 Task: Choose the add item option in the analysis type shed paths.
Action: Mouse moved to (13, 510)
Screenshot: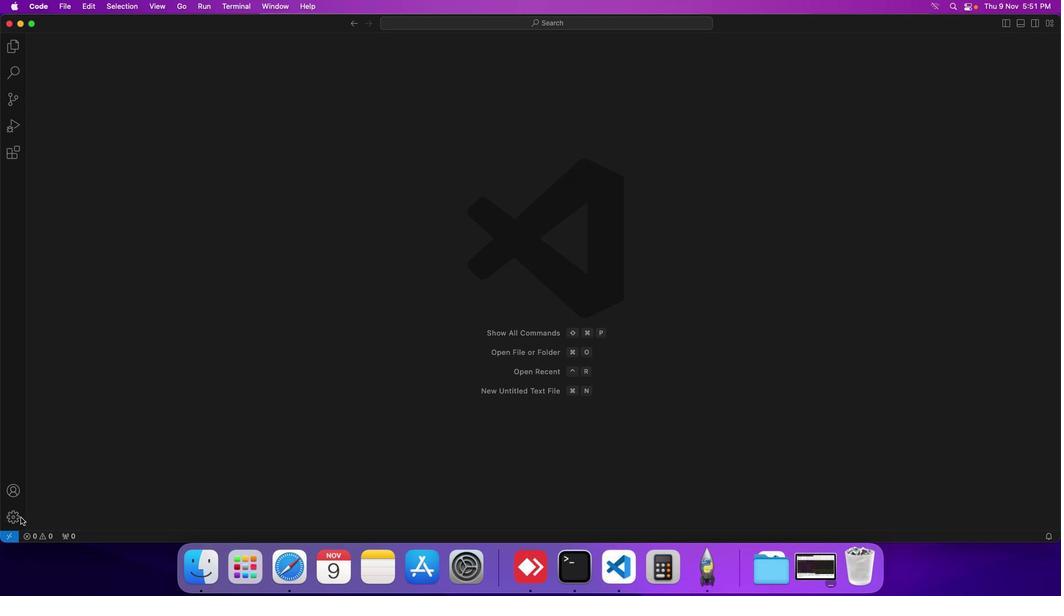 
Action: Mouse pressed left at (13, 510)
Screenshot: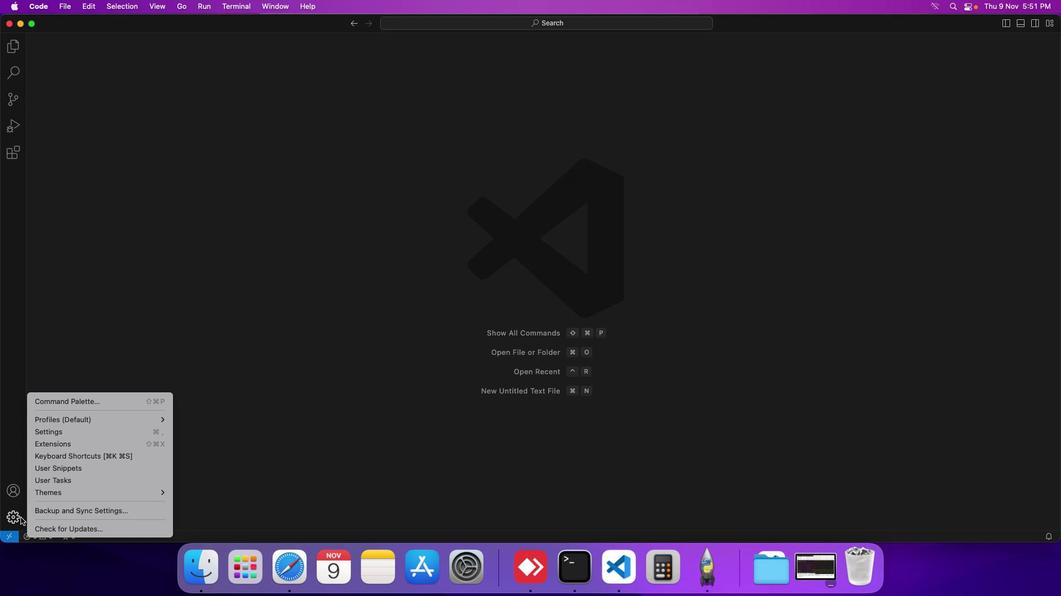 
Action: Mouse moved to (46, 427)
Screenshot: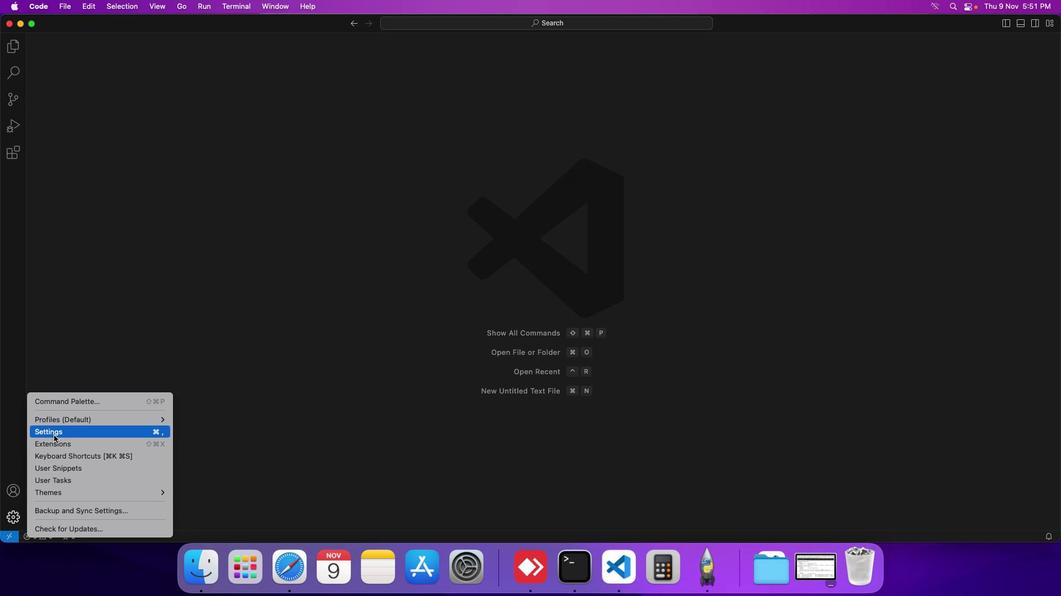 
Action: Mouse pressed left at (46, 427)
Screenshot: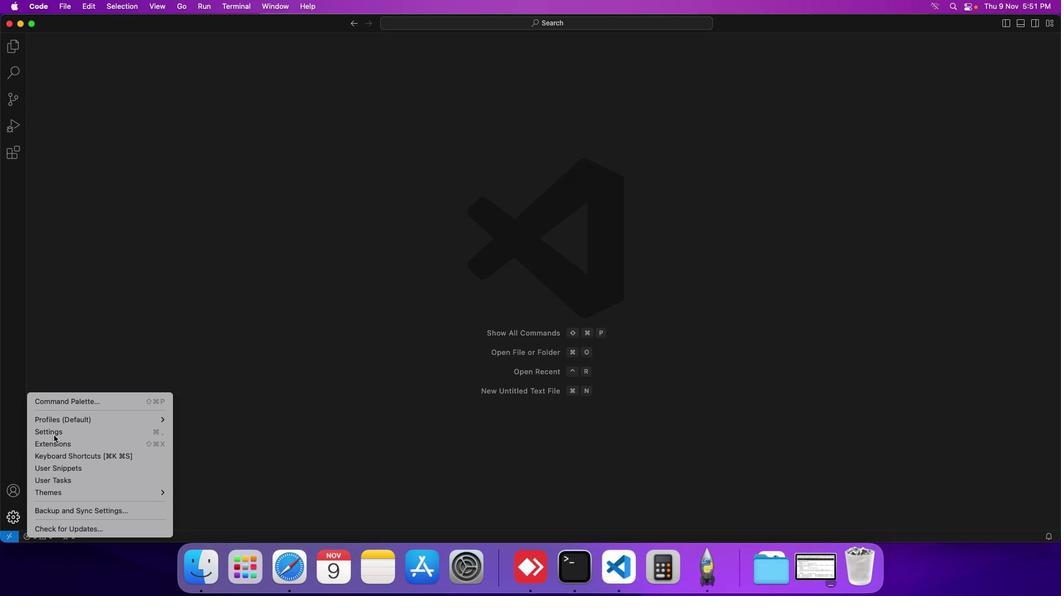 
Action: Mouse moved to (269, 194)
Screenshot: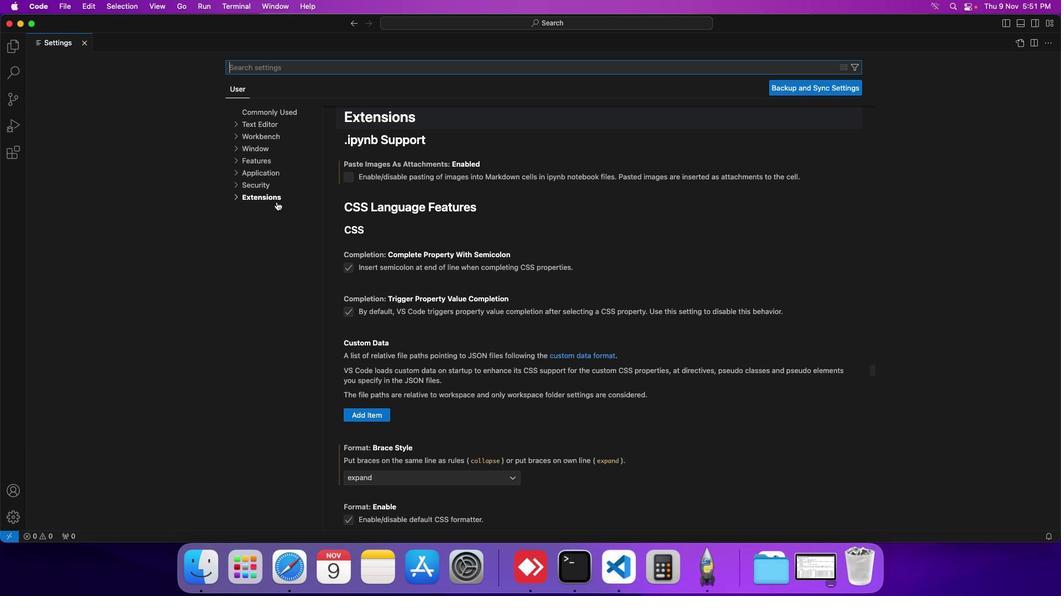 
Action: Mouse pressed left at (269, 194)
Screenshot: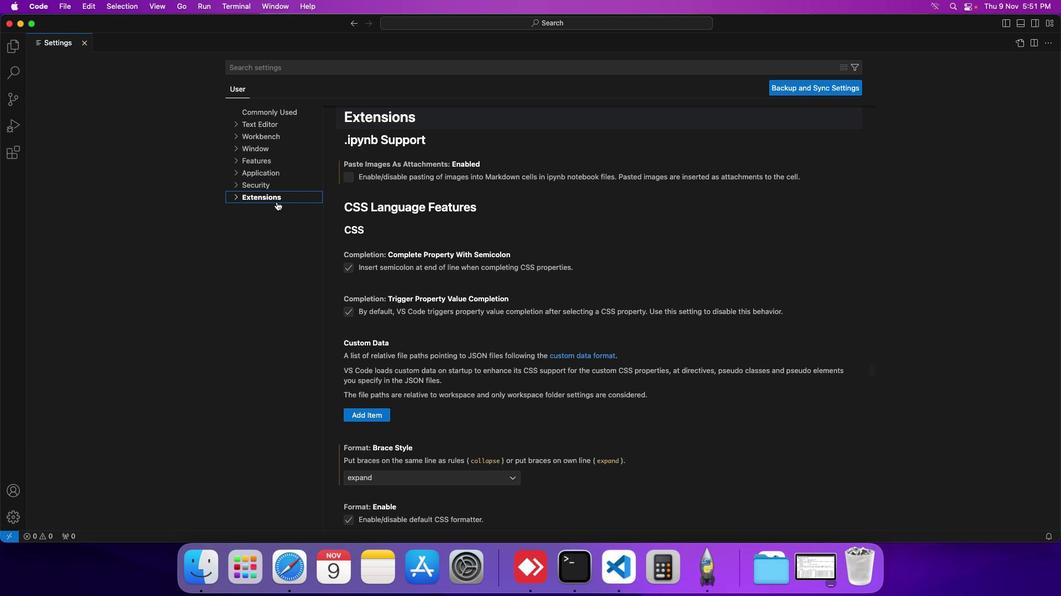 
Action: Mouse moved to (259, 446)
Screenshot: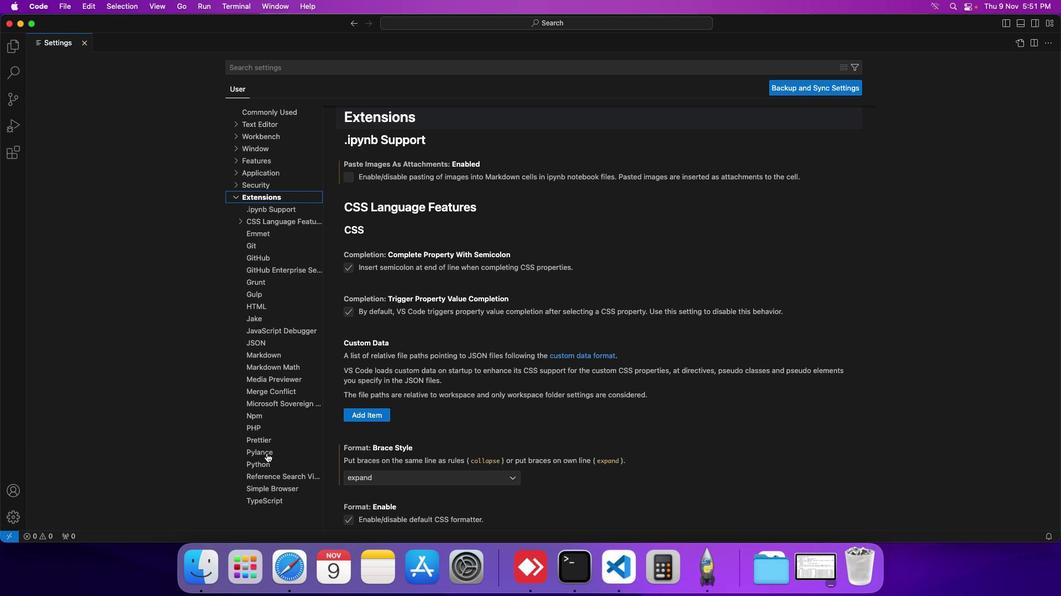 
Action: Mouse pressed left at (259, 446)
Screenshot: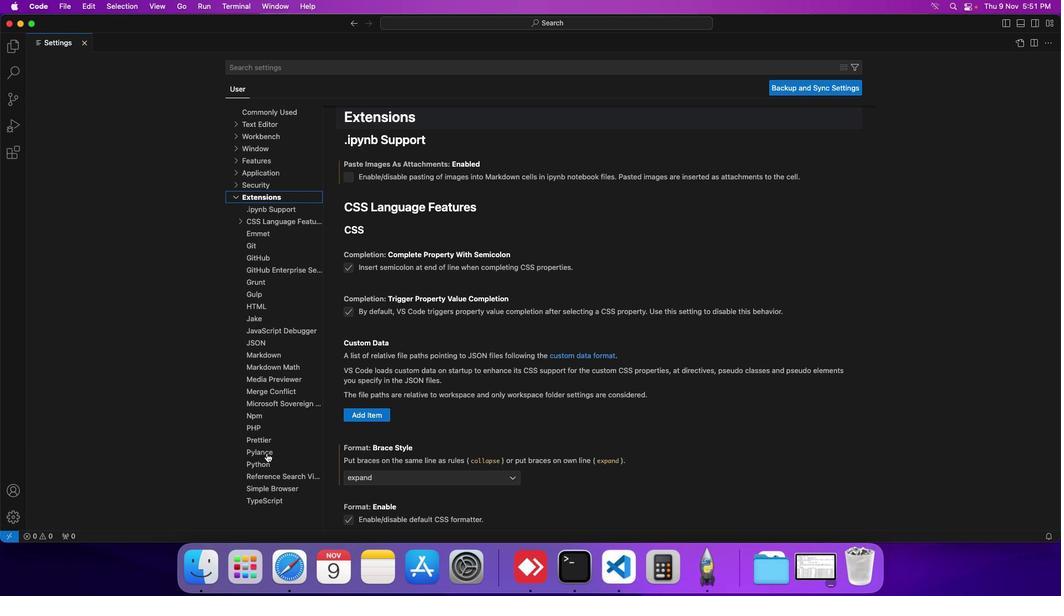
Action: Mouse moved to (365, 421)
Screenshot: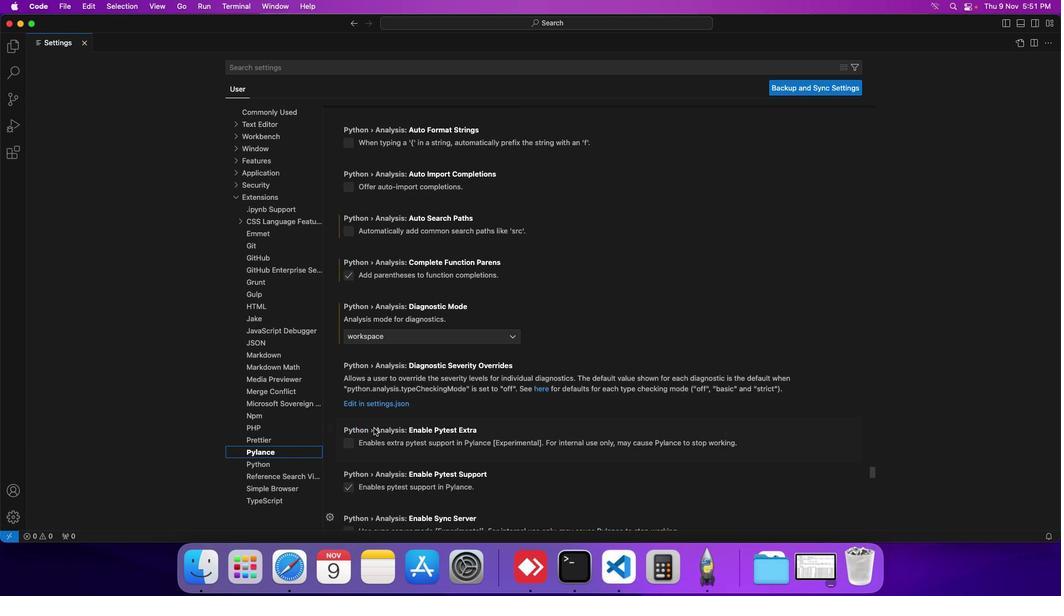 
Action: Mouse scrolled (365, 421) with delta (-7, -7)
Screenshot: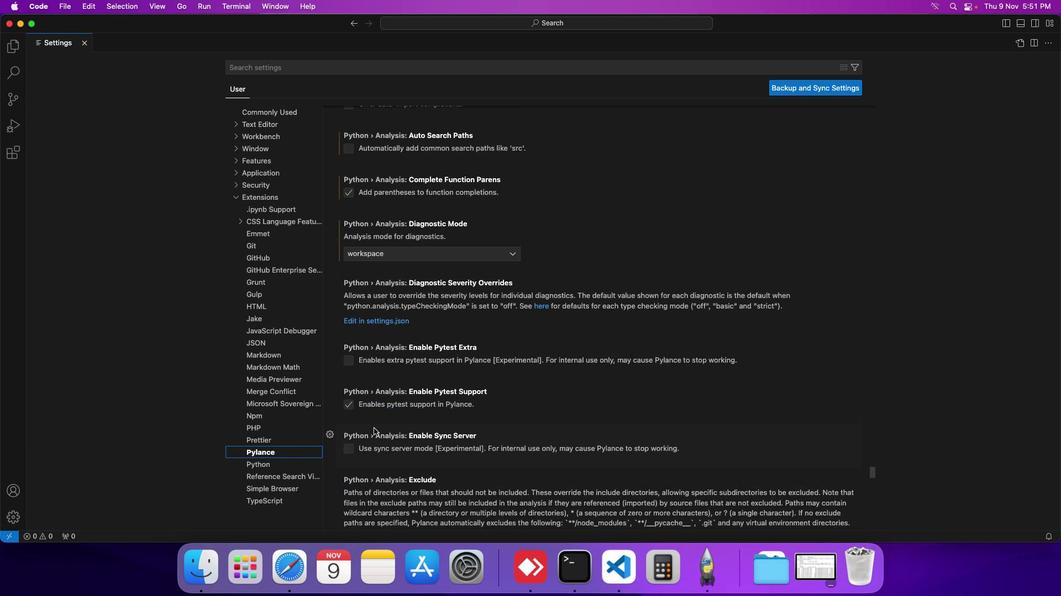 
Action: Mouse scrolled (365, 421) with delta (-7, -7)
Screenshot: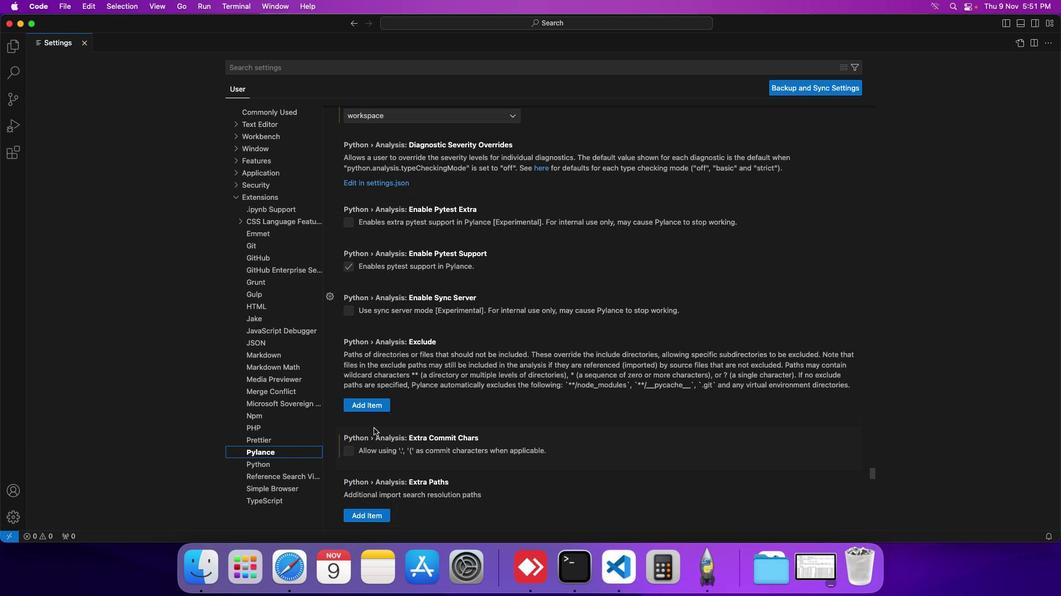 
Action: Mouse scrolled (365, 421) with delta (-7, -8)
Screenshot: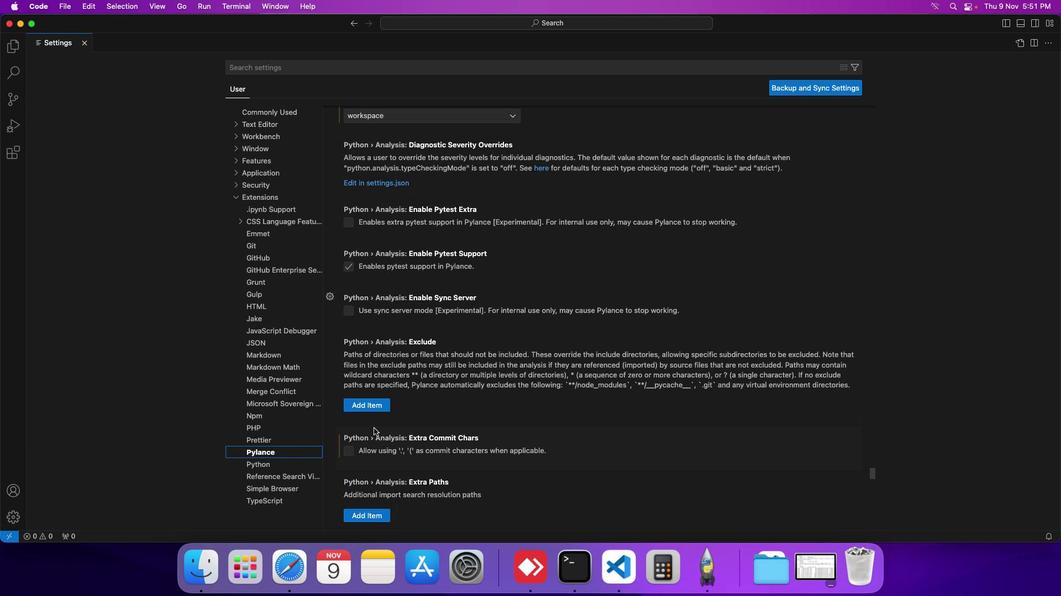 
Action: Mouse scrolled (365, 421) with delta (-7, -9)
Screenshot: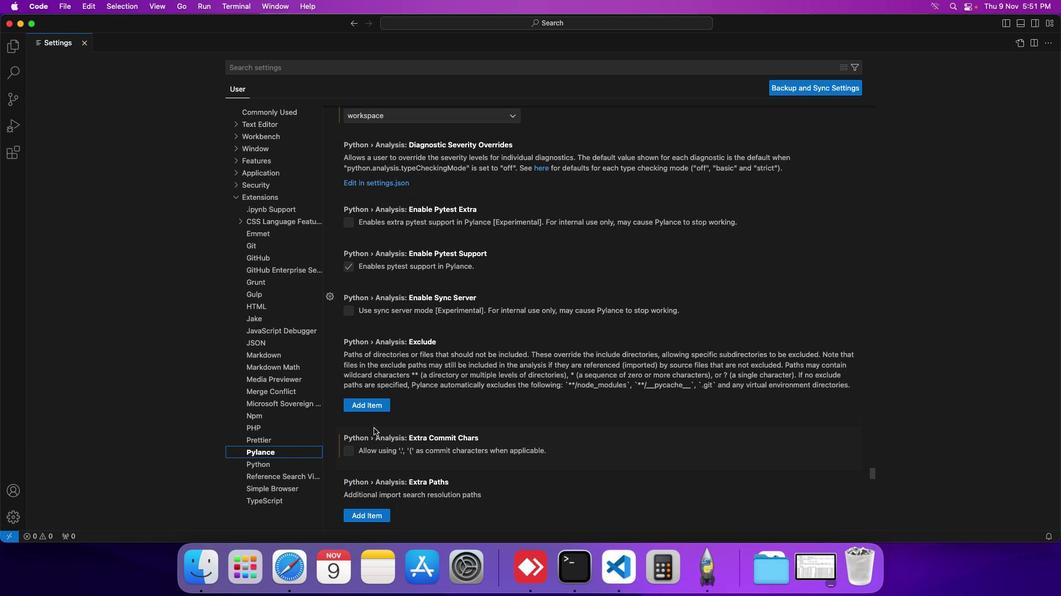 
Action: Mouse scrolled (365, 421) with delta (-7, -7)
Screenshot: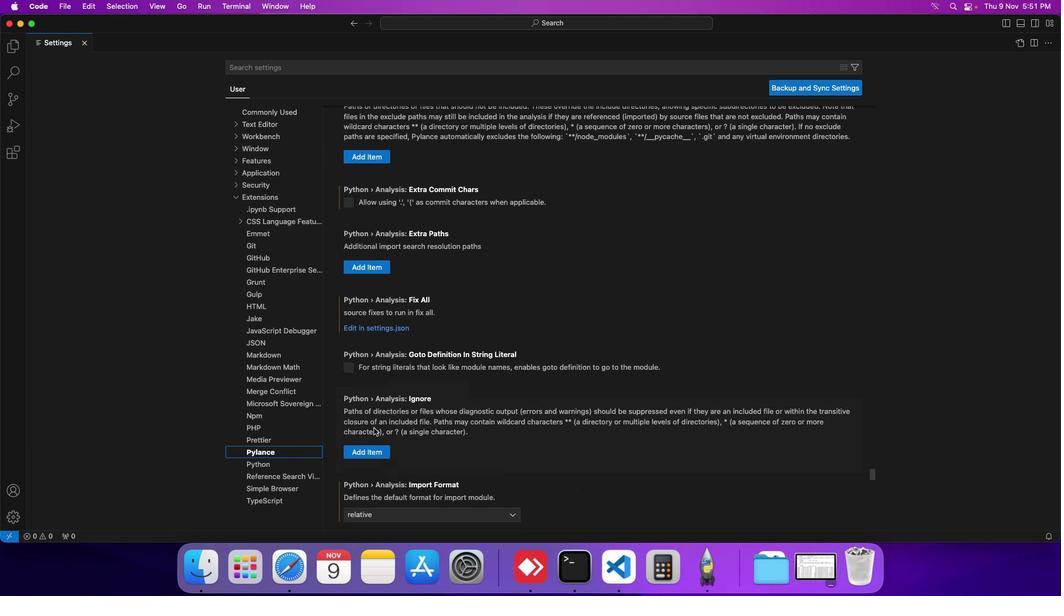 
Action: Mouse scrolled (365, 421) with delta (-7, -7)
Screenshot: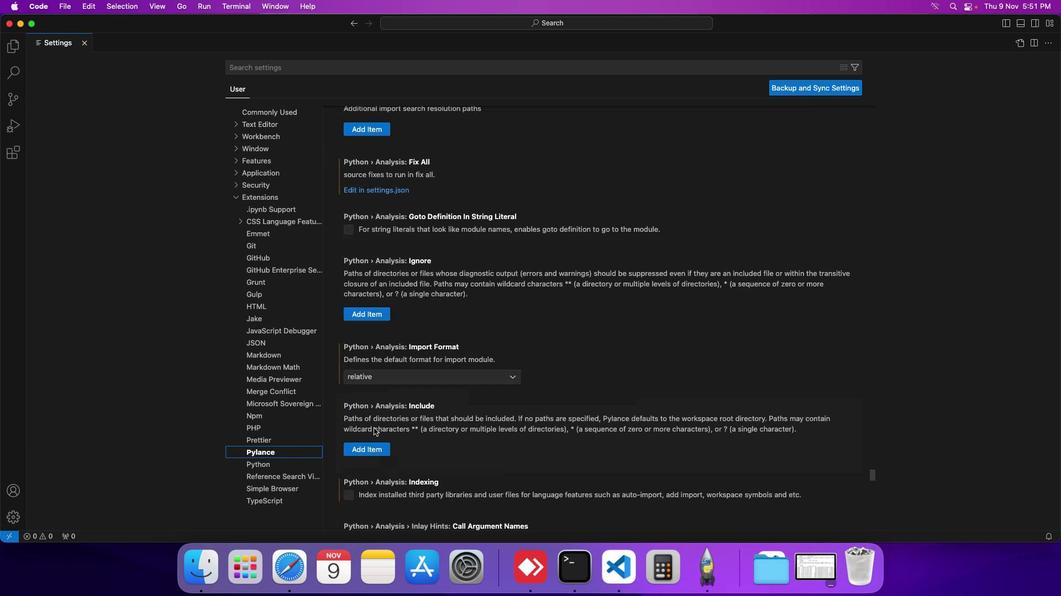 
Action: Mouse scrolled (365, 421) with delta (-7, -8)
Screenshot: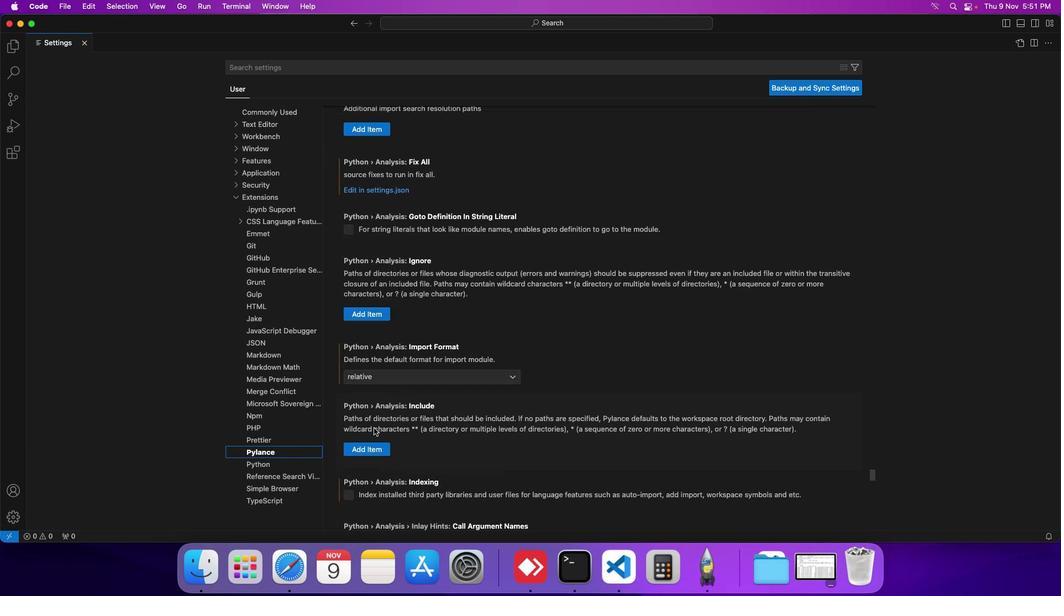 
Action: Mouse scrolled (365, 421) with delta (-7, -9)
Screenshot: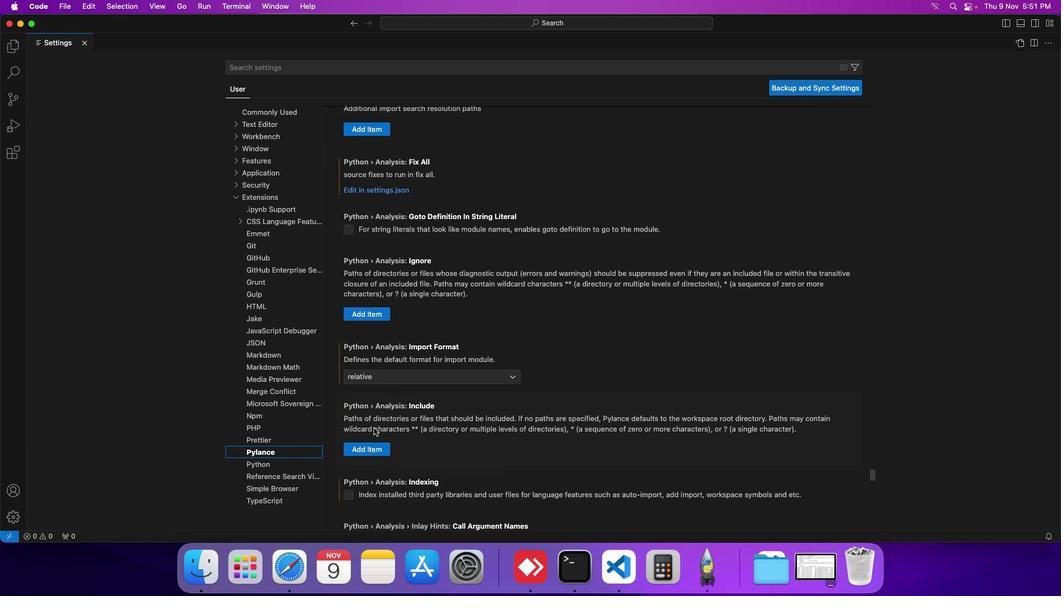 
Action: Mouse scrolled (365, 421) with delta (-7, -9)
Screenshot: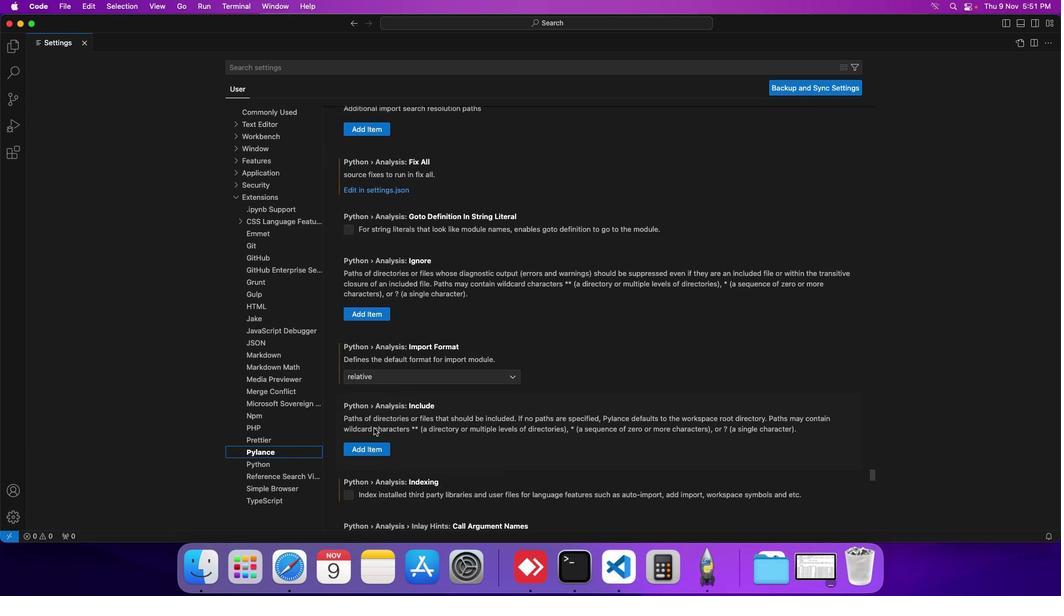 
Action: Mouse scrolled (365, 421) with delta (-7, -7)
Screenshot: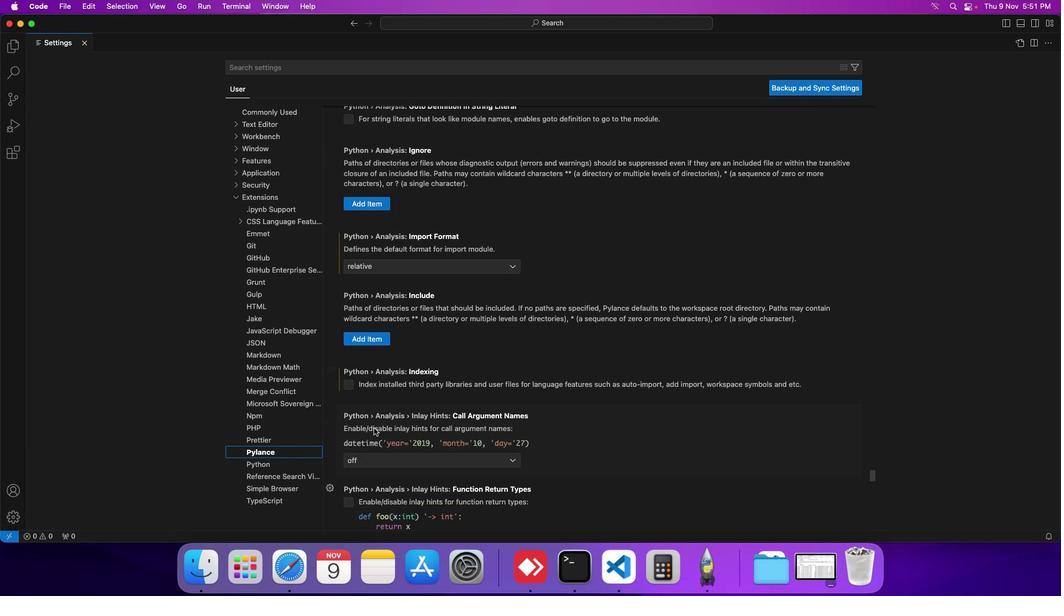 
Action: Mouse scrolled (365, 421) with delta (-7, -7)
Screenshot: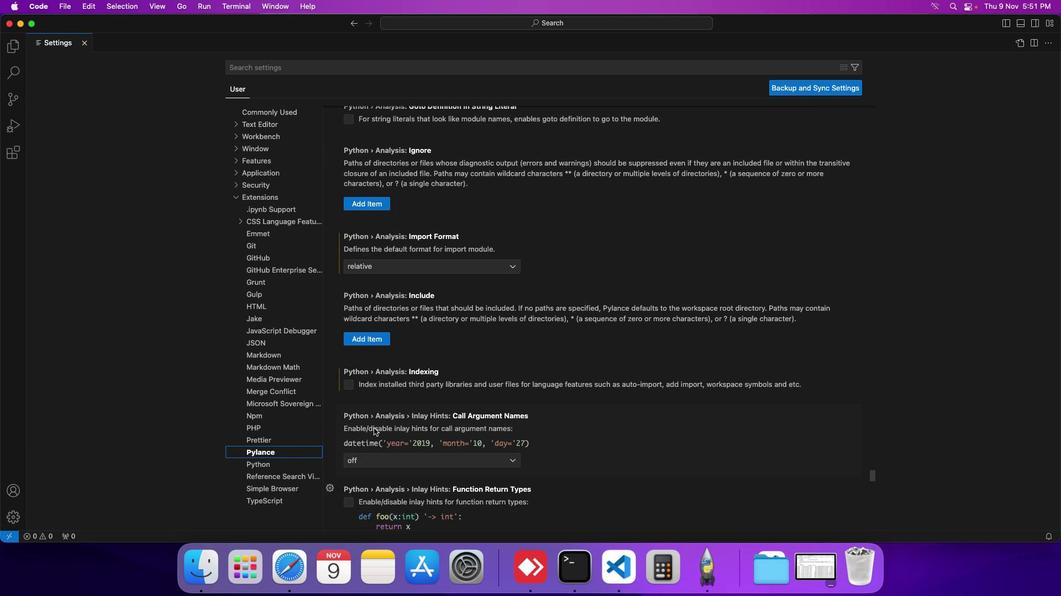
Action: Mouse scrolled (365, 421) with delta (-7, -8)
Screenshot: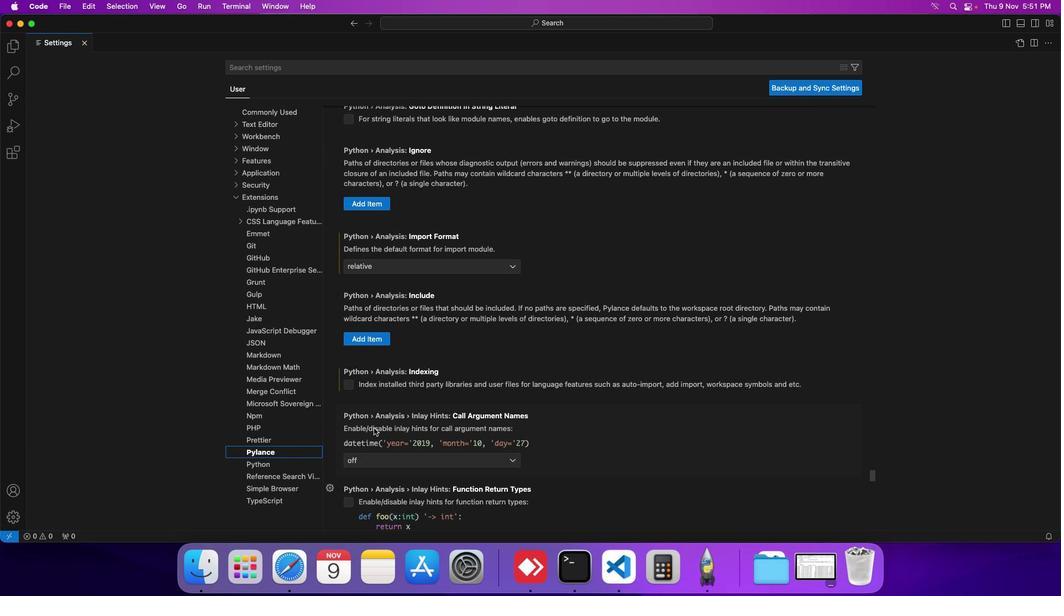 
Action: Mouse scrolled (365, 421) with delta (-7, -7)
Screenshot: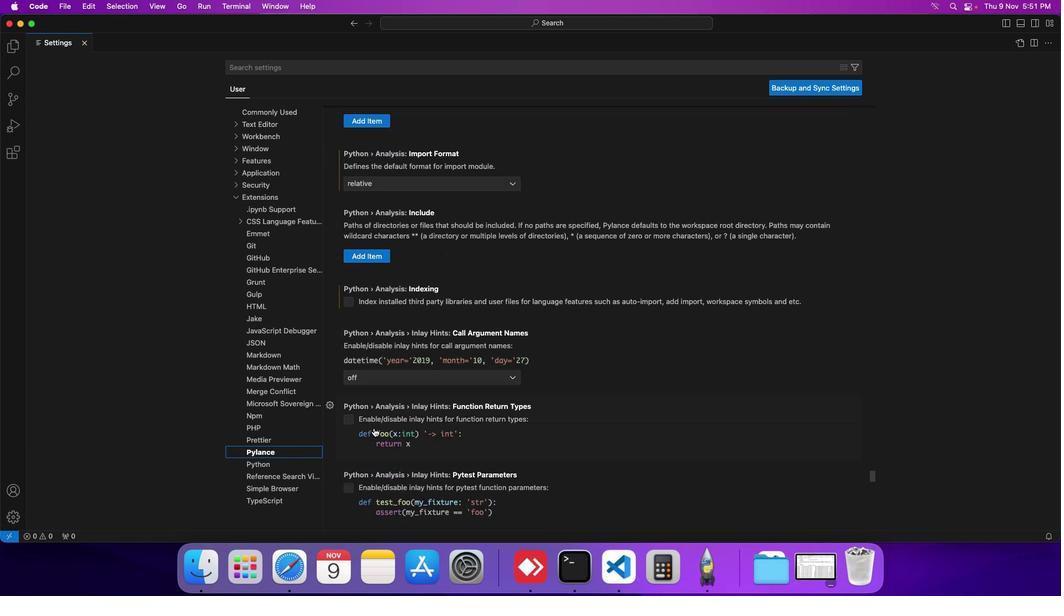 
Action: Mouse scrolled (365, 421) with delta (-7, -7)
Screenshot: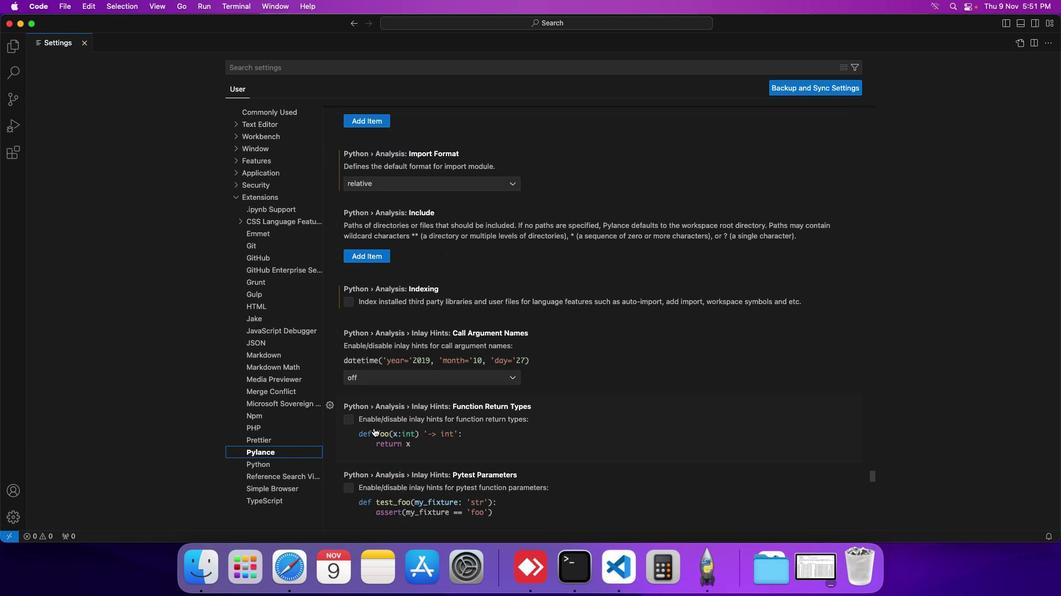 
Action: Mouse scrolled (365, 421) with delta (-7, -7)
Screenshot: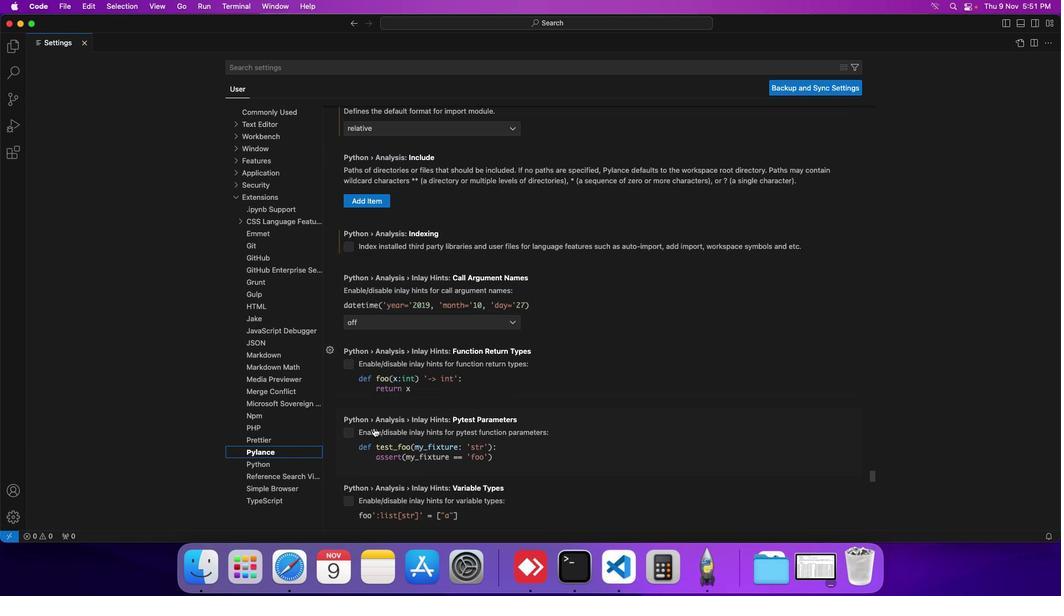 
Action: Mouse scrolled (365, 421) with delta (-7, -8)
Screenshot: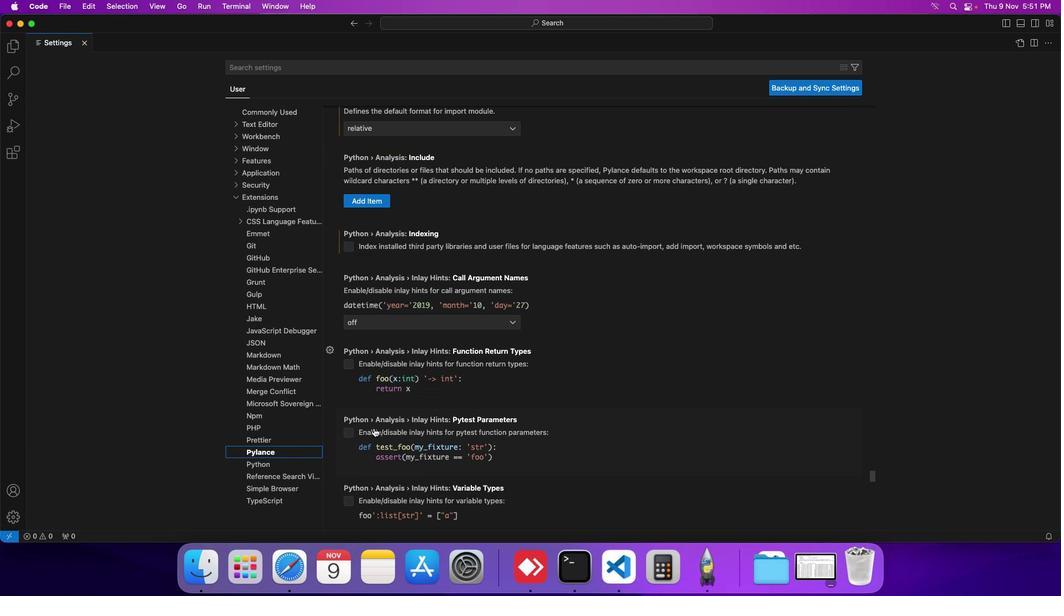
Action: Mouse scrolled (365, 421) with delta (-7, -7)
Screenshot: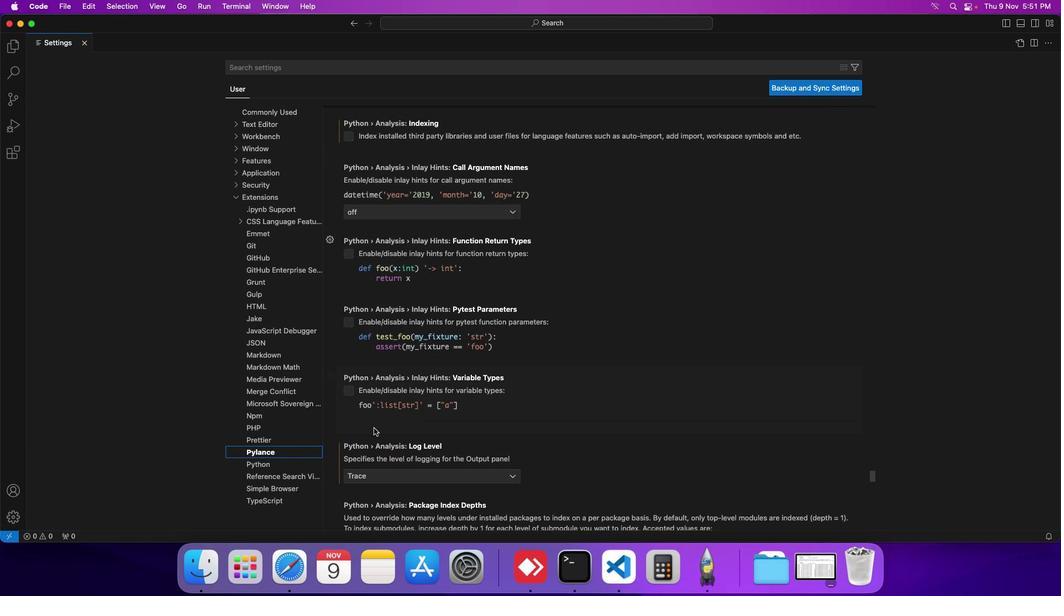 
Action: Mouse scrolled (365, 421) with delta (-7, -7)
Screenshot: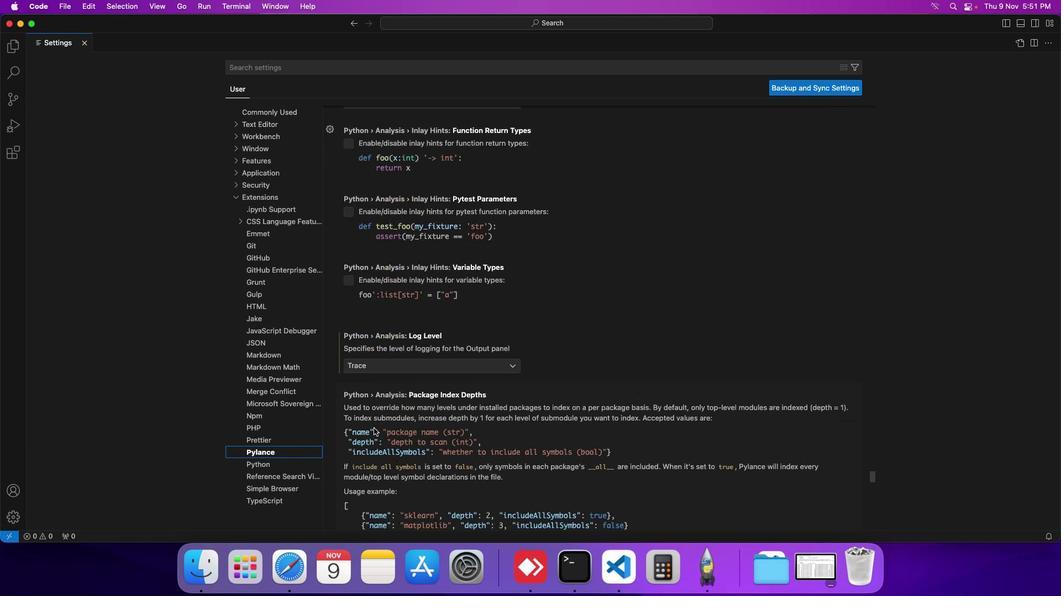 
Action: Mouse scrolled (365, 421) with delta (-7, -8)
Screenshot: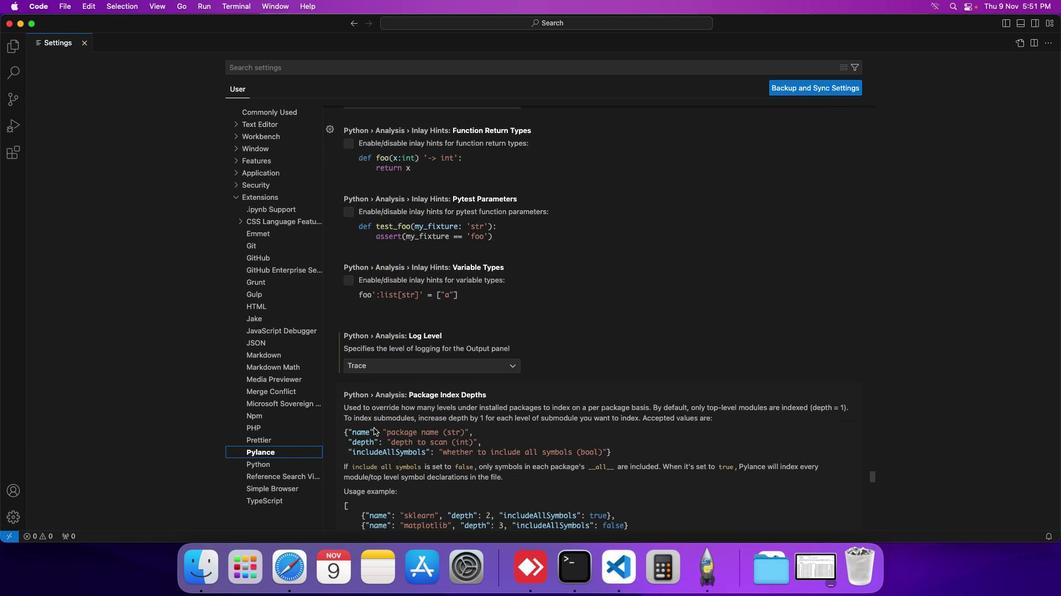 
Action: Mouse scrolled (365, 421) with delta (-7, -9)
Screenshot: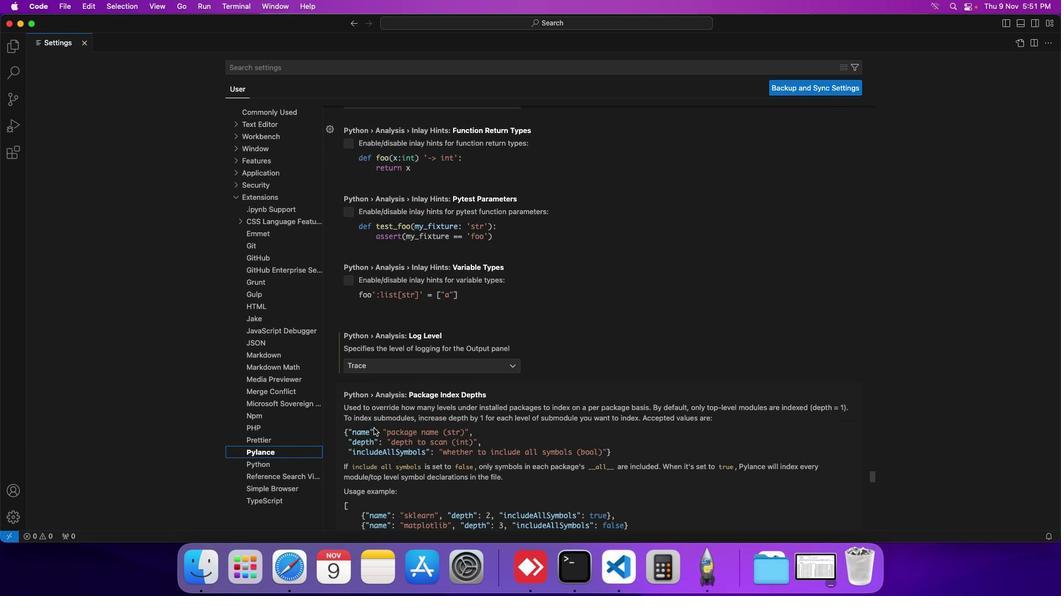 
Action: Mouse scrolled (365, 421) with delta (-7, -7)
Screenshot: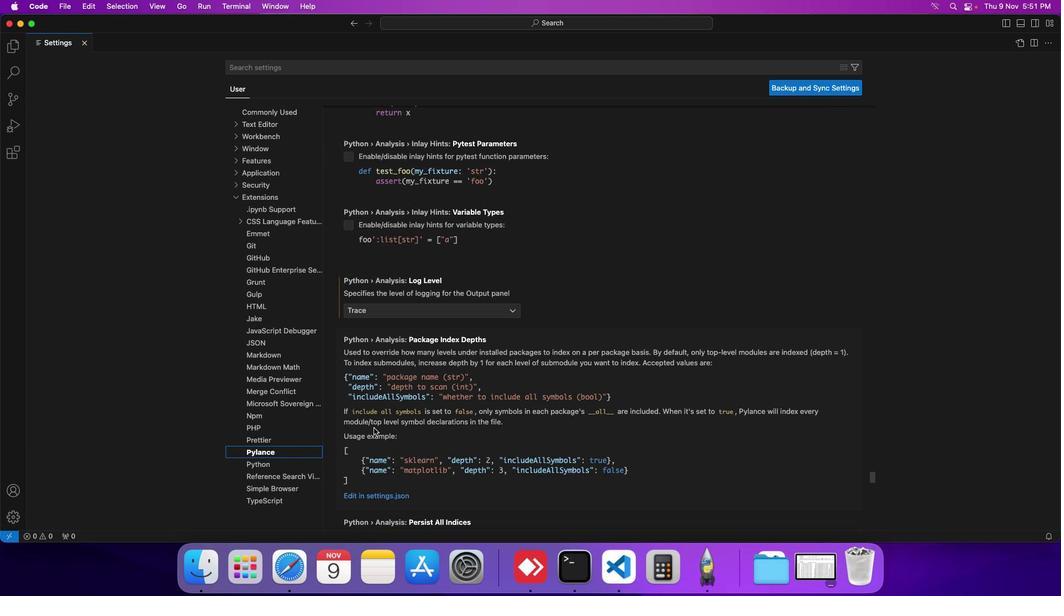 
Action: Mouse scrolled (365, 421) with delta (-7, -7)
Screenshot: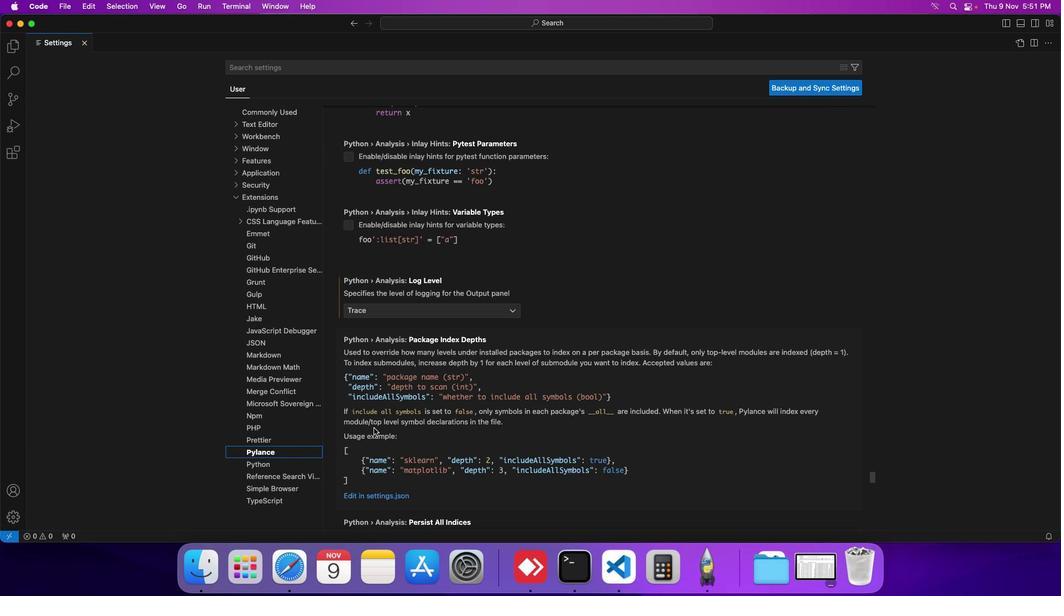 
Action: Mouse scrolled (365, 421) with delta (-7, -7)
Screenshot: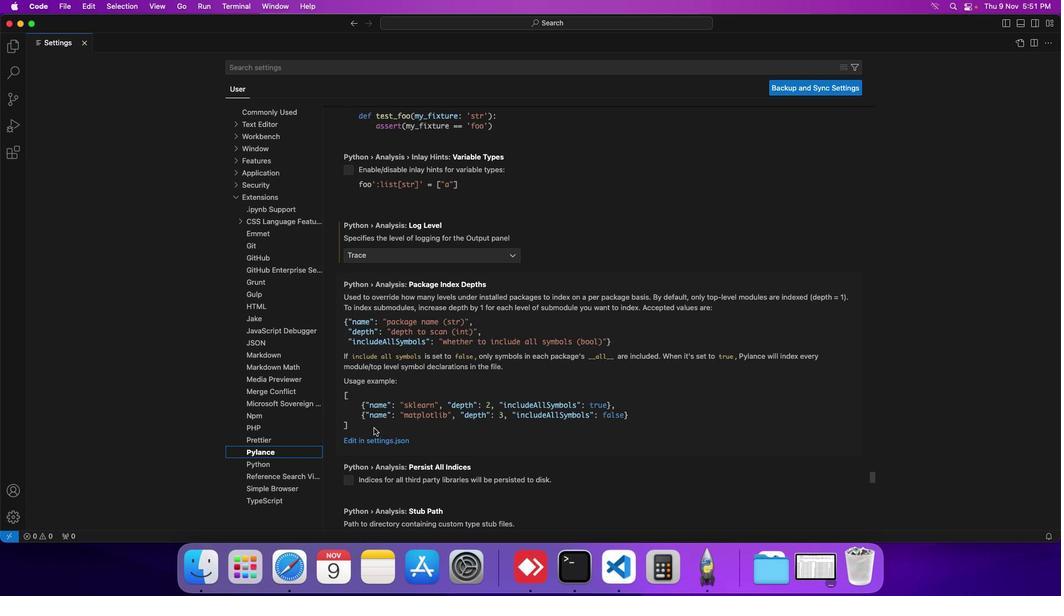 
Action: Mouse scrolled (365, 421) with delta (-7, -7)
Screenshot: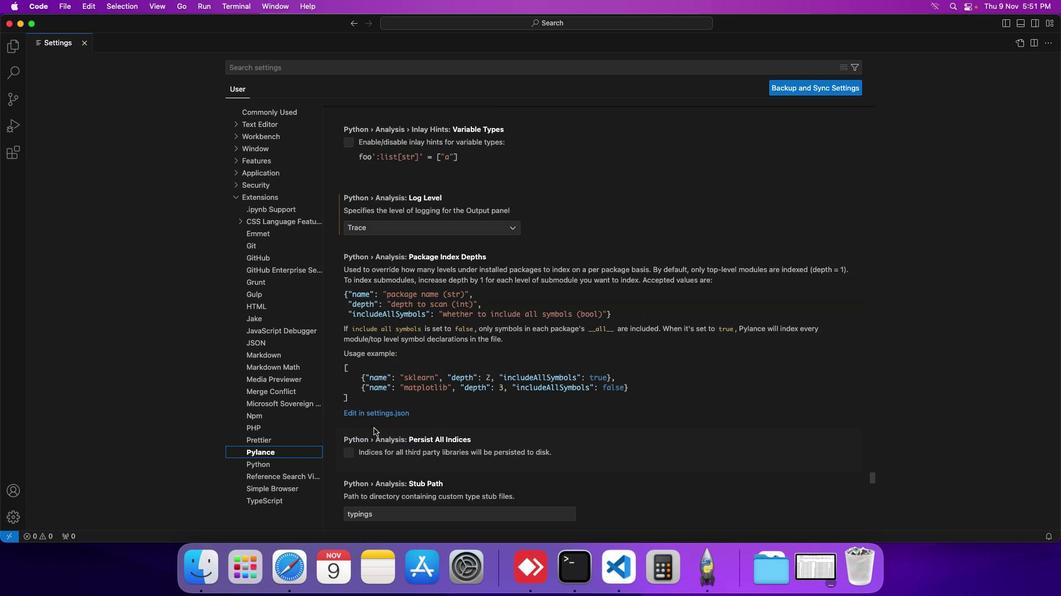 
Action: Mouse scrolled (365, 421) with delta (-7, -7)
Screenshot: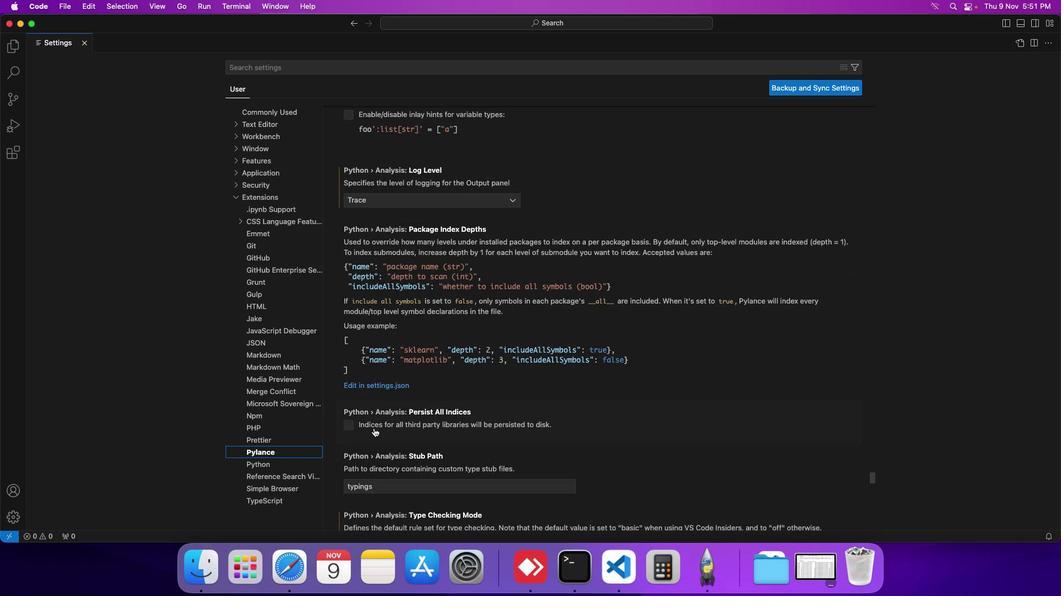 
Action: Mouse scrolled (365, 421) with delta (-7, -7)
Screenshot: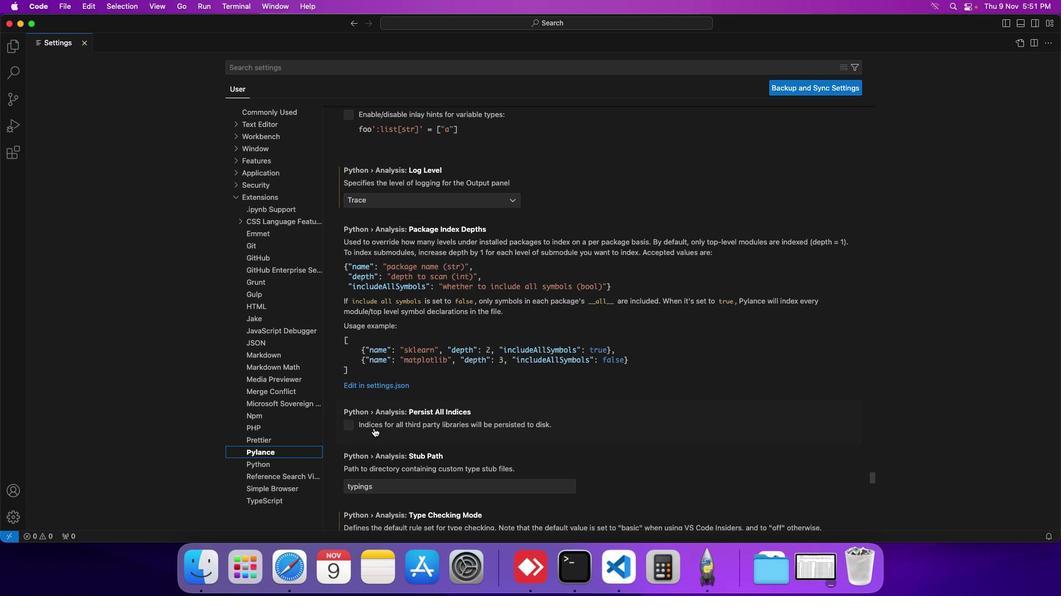 
Action: Mouse scrolled (365, 421) with delta (-7, -7)
Screenshot: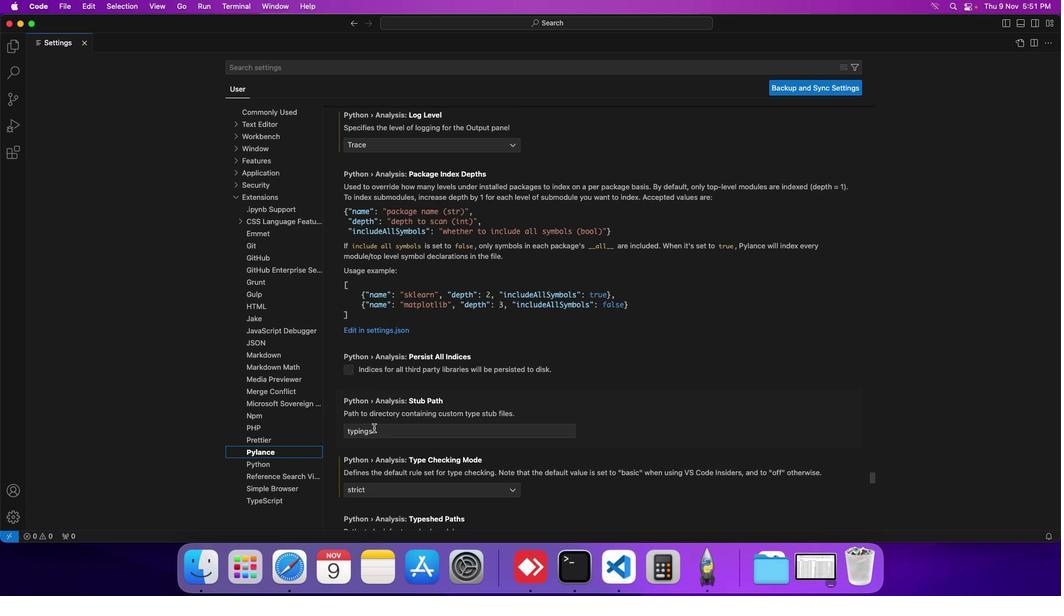 
Action: Mouse scrolled (365, 421) with delta (-7, -7)
Screenshot: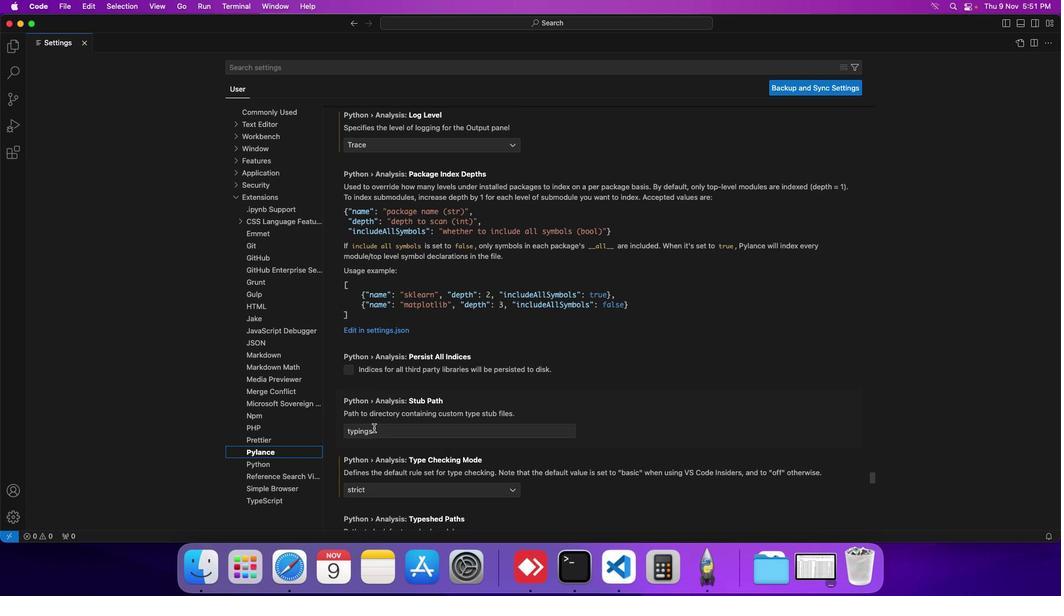 
Action: Mouse scrolled (365, 421) with delta (-7, -7)
Screenshot: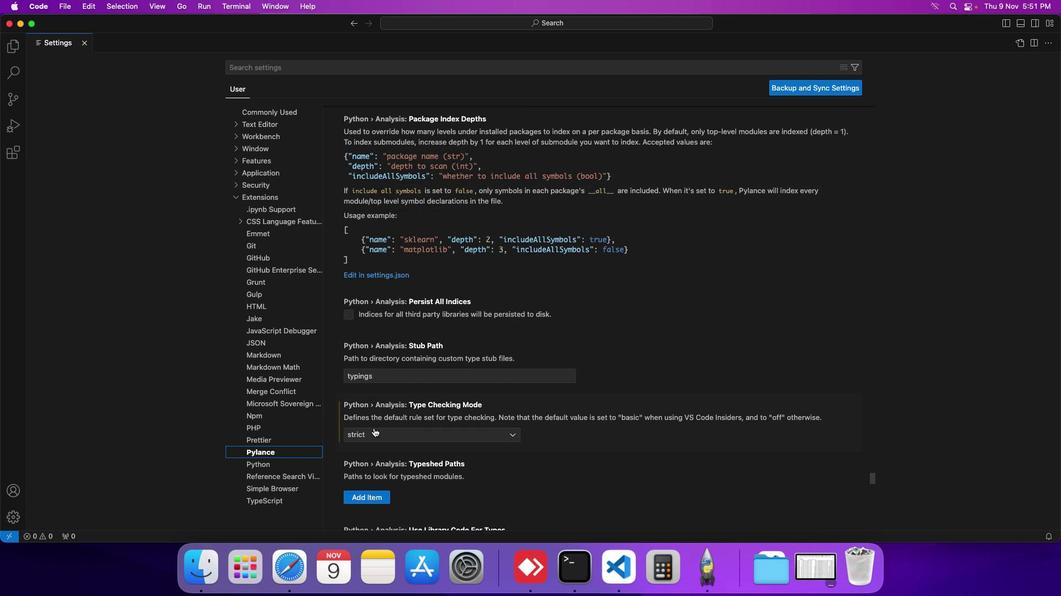 
Action: Mouse scrolled (365, 421) with delta (-7, -7)
Screenshot: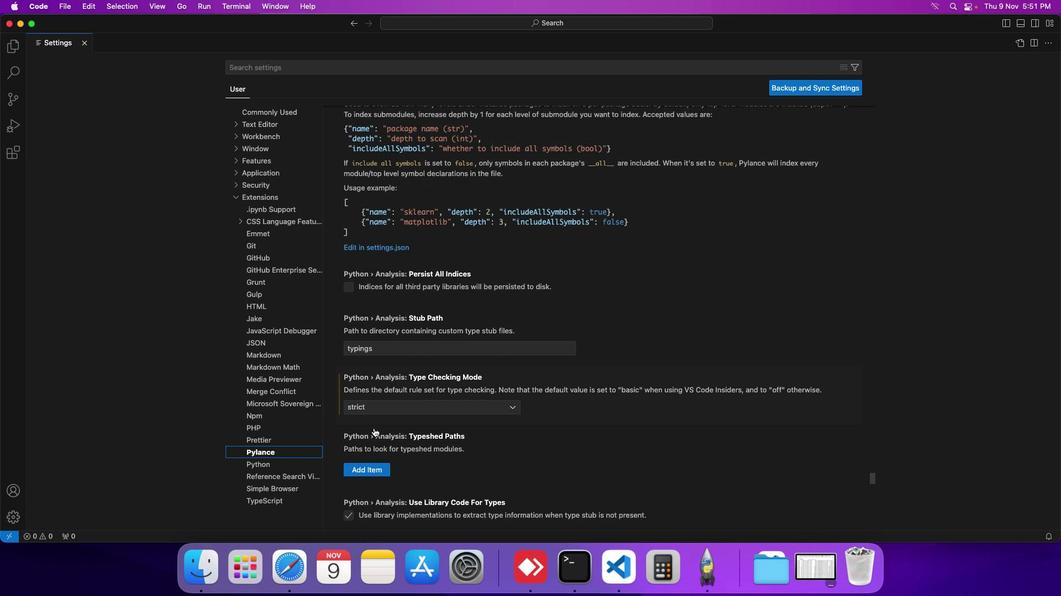 
Action: Mouse scrolled (365, 421) with delta (-7, -7)
Screenshot: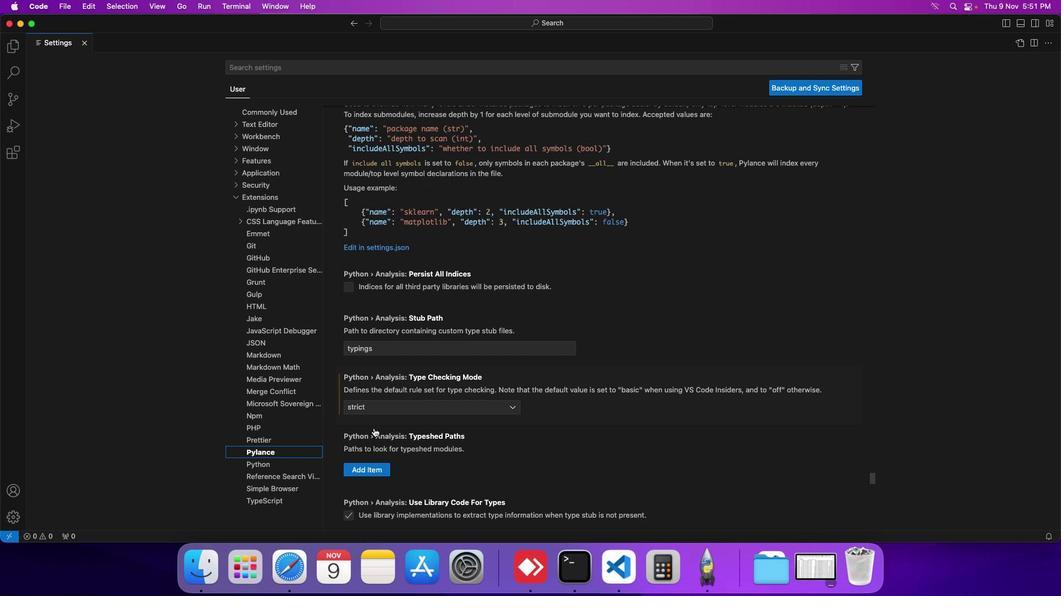 
Action: Mouse scrolled (365, 421) with delta (-7, -7)
Screenshot: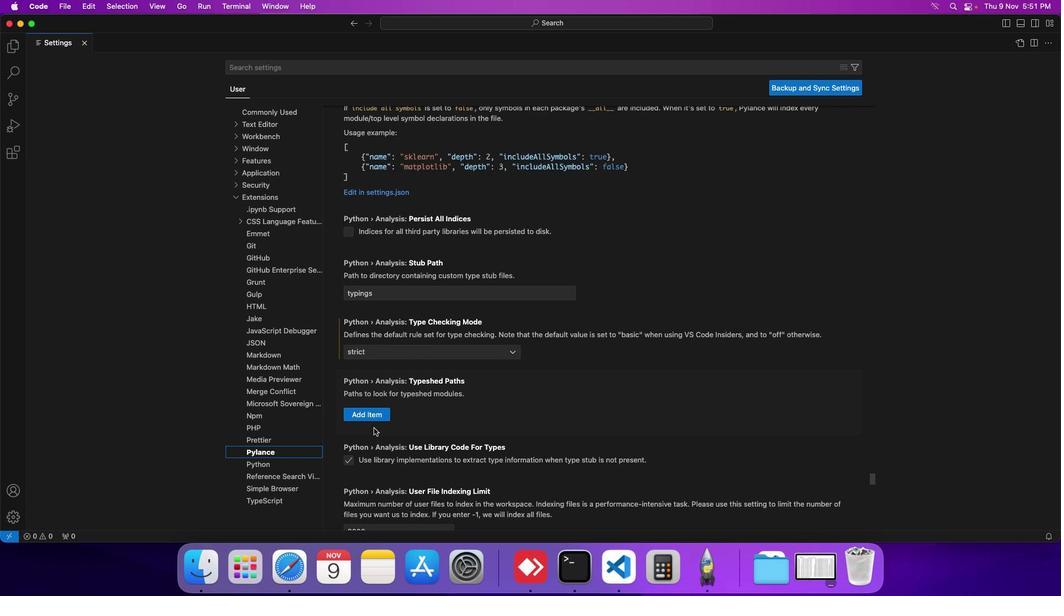 
Action: Mouse scrolled (365, 421) with delta (-7, -7)
Screenshot: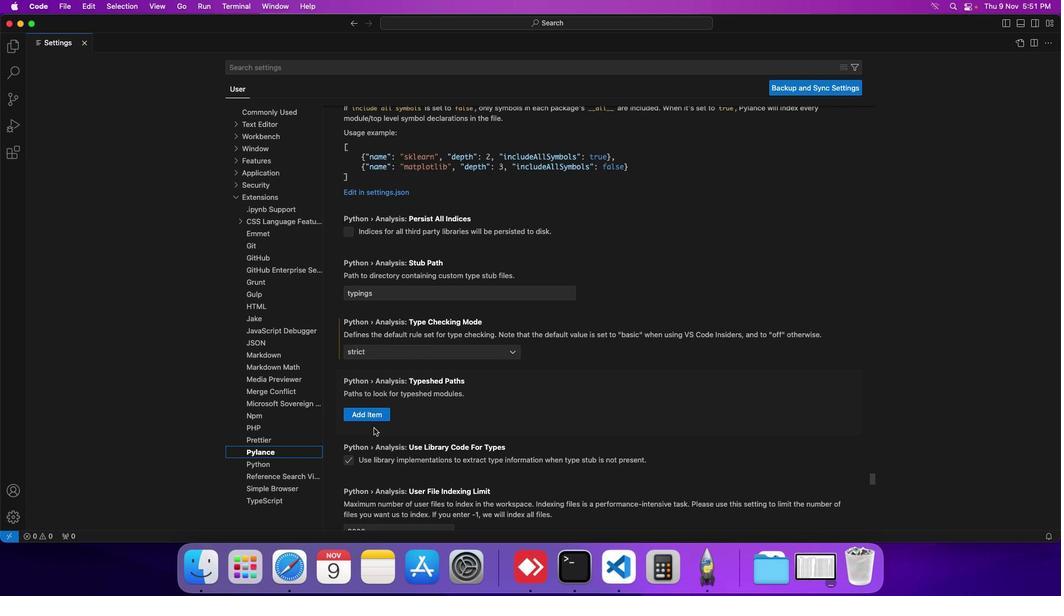
Action: Mouse scrolled (365, 421) with delta (-7, -7)
Screenshot: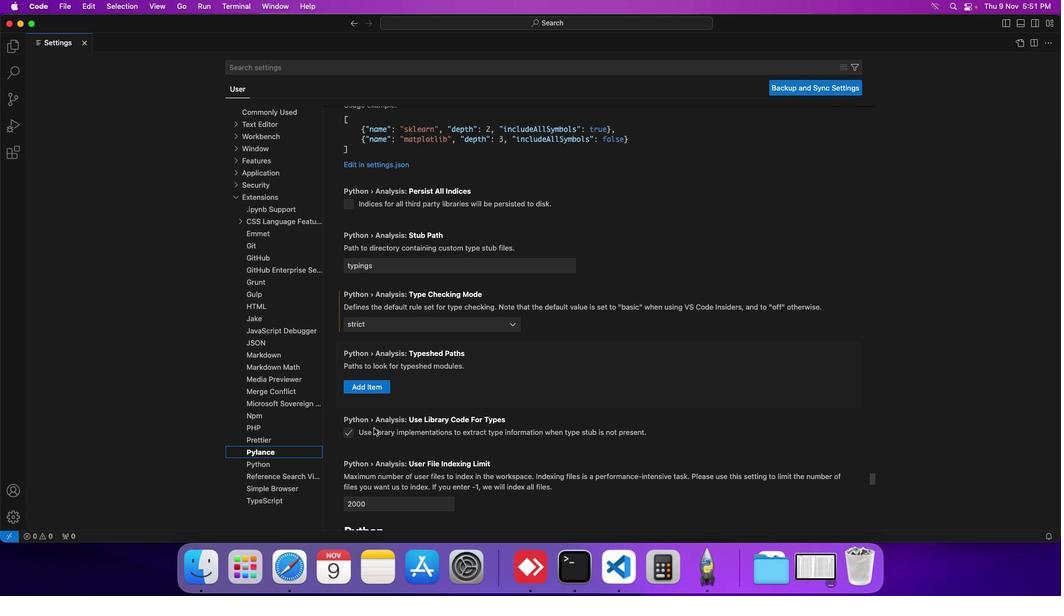 
Action: Mouse moved to (355, 381)
Screenshot: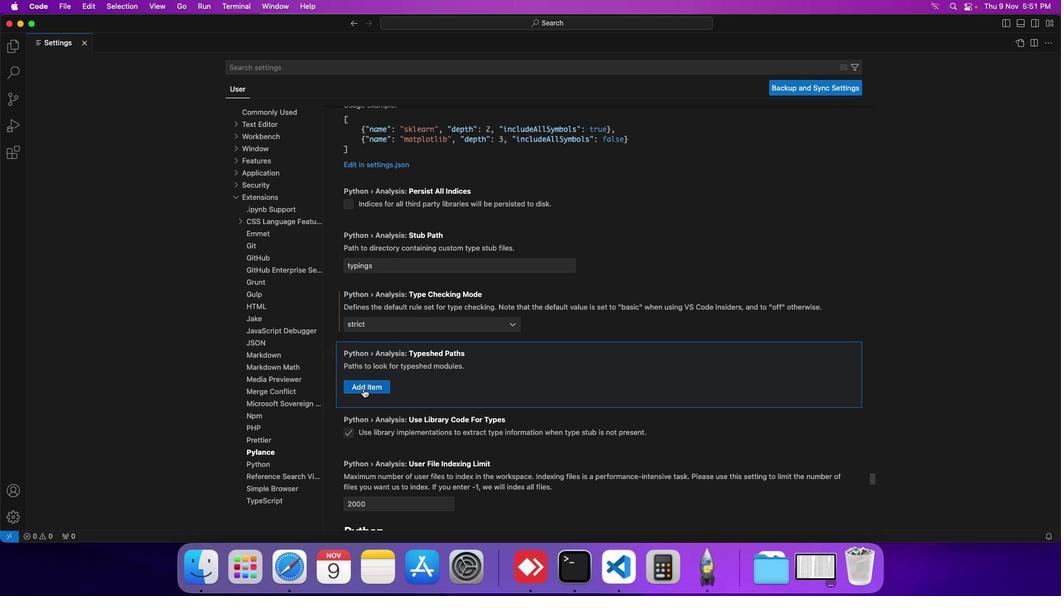
Action: Mouse pressed left at (355, 381)
Screenshot: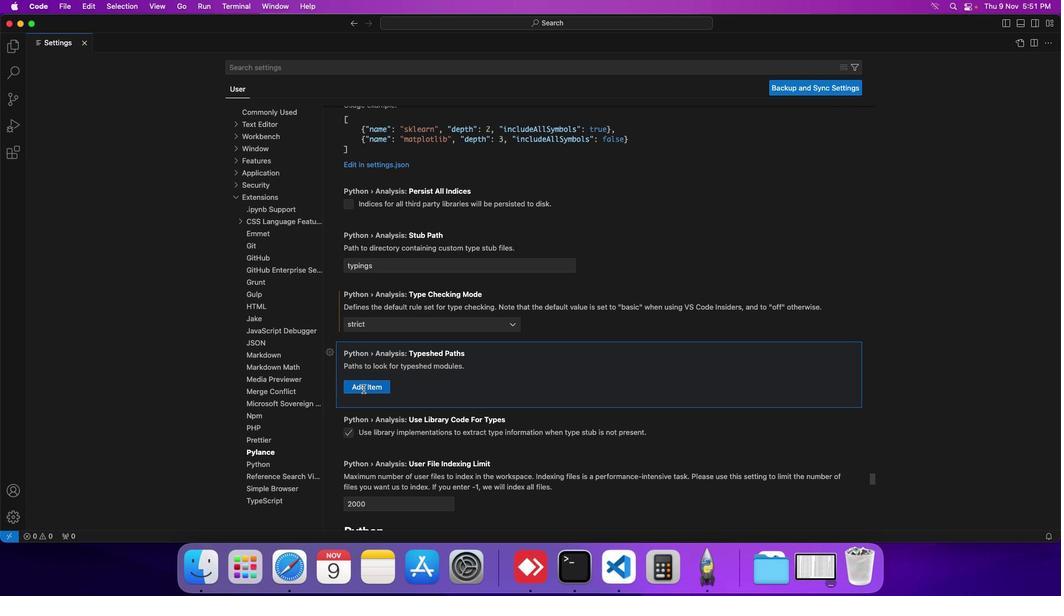 
Action: Mouse moved to (415, 375)
Screenshot: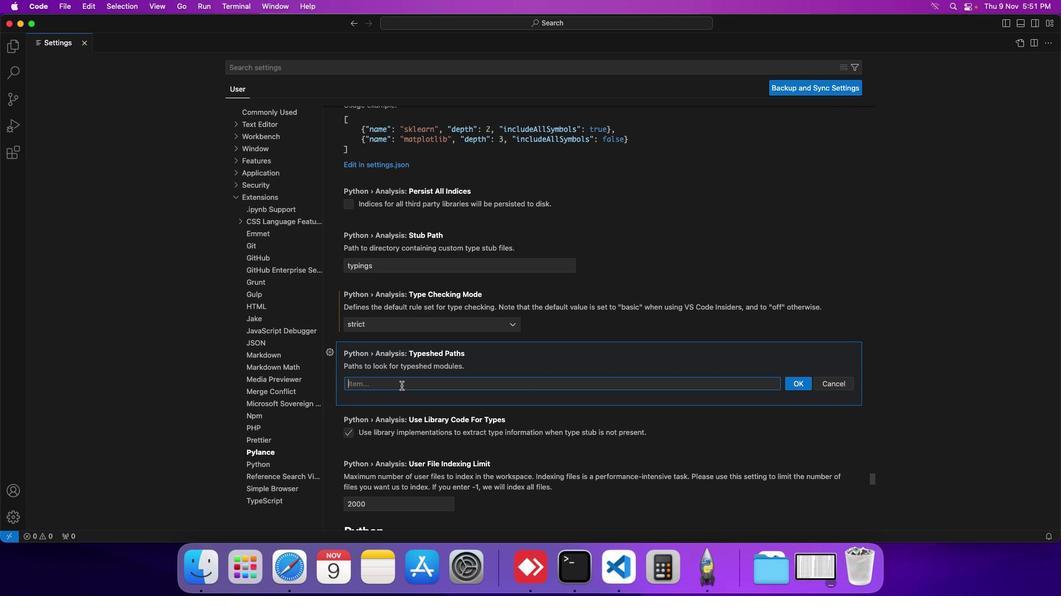 
